 Task: Create a task  Implement a new network security system for a company , assign it to team member softage.2@softage.net in the project AgileFocus and update the status of the task to  On Track  , set the priority of the task to High
Action: Mouse moved to (73, 54)
Screenshot: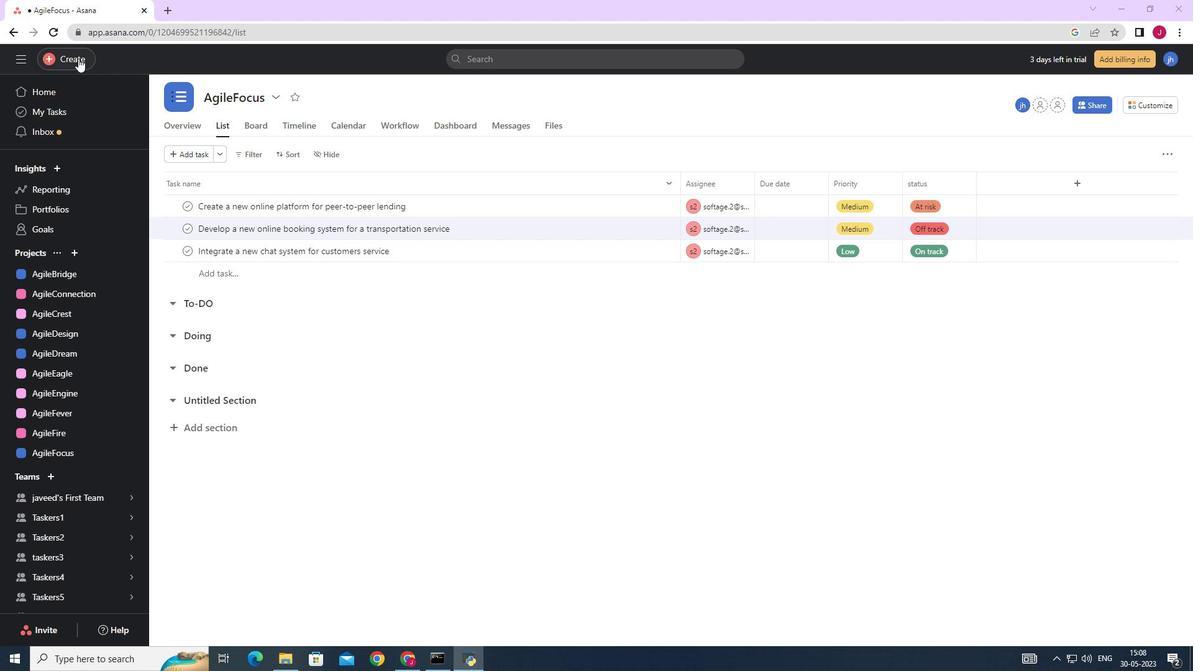 
Action: Mouse pressed left at (73, 54)
Screenshot: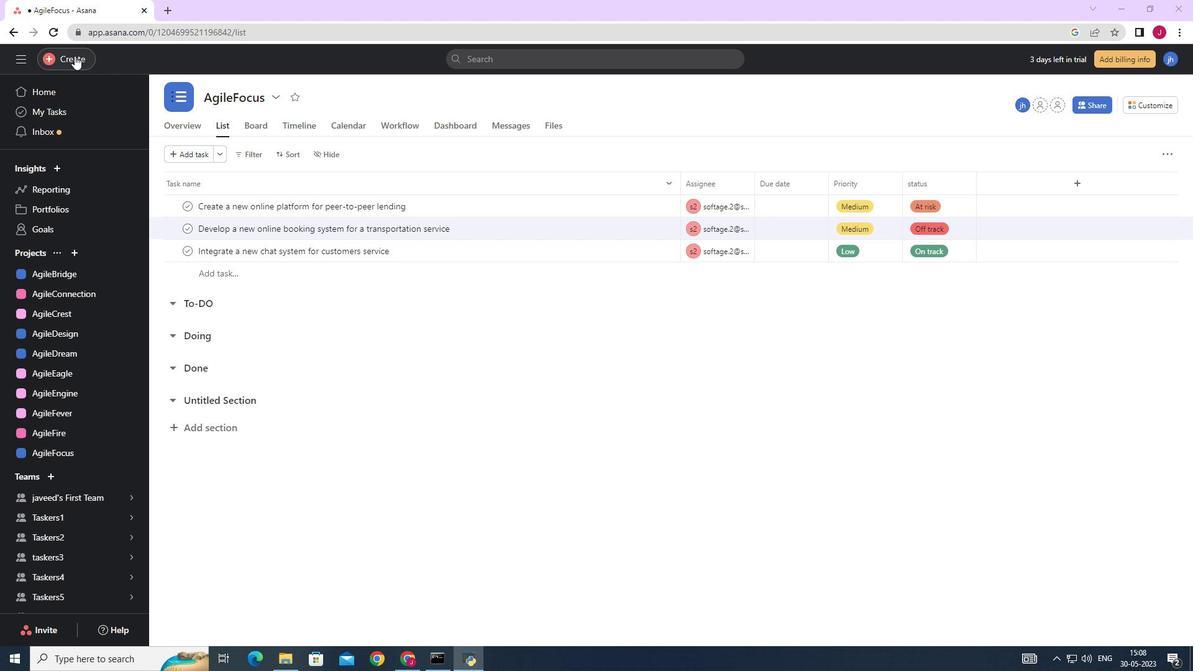
Action: Mouse moved to (169, 64)
Screenshot: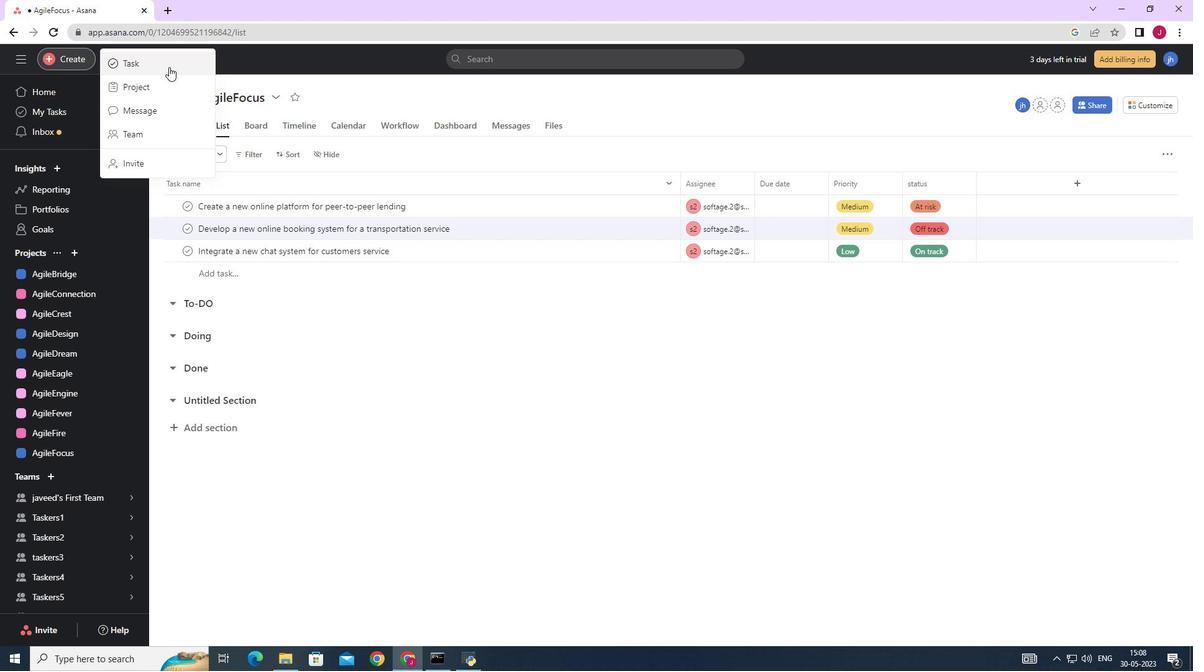 
Action: Mouse pressed left at (169, 64)
Screenshot: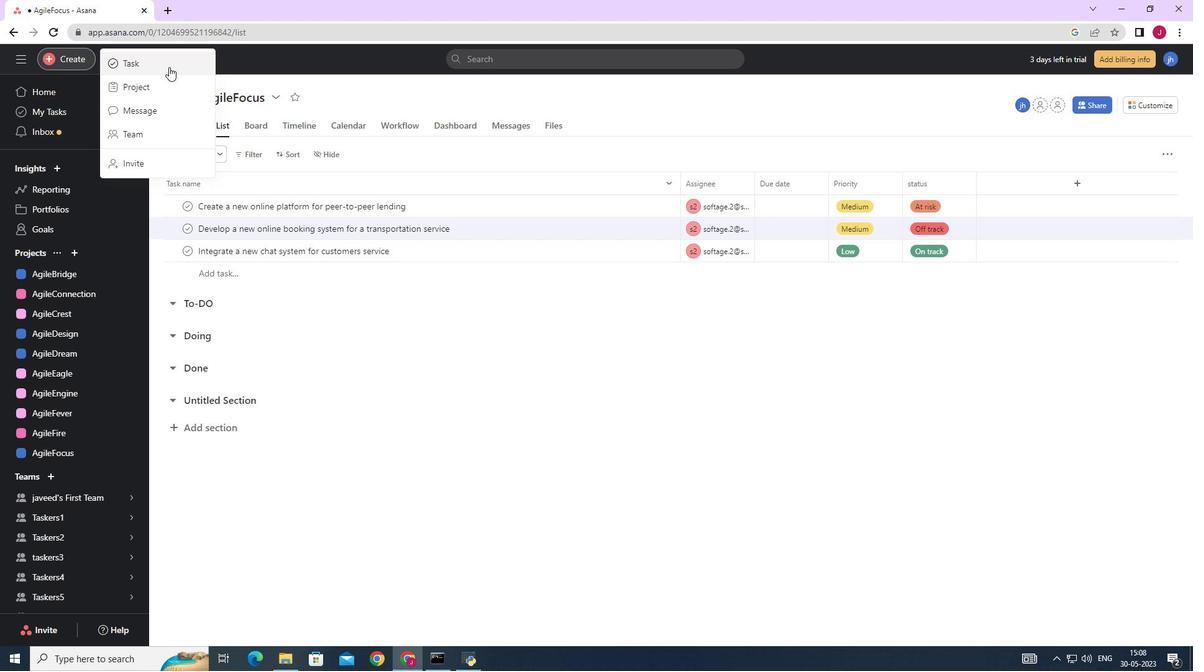 
Action: Mouse moved to (969, 414)
Screenshot: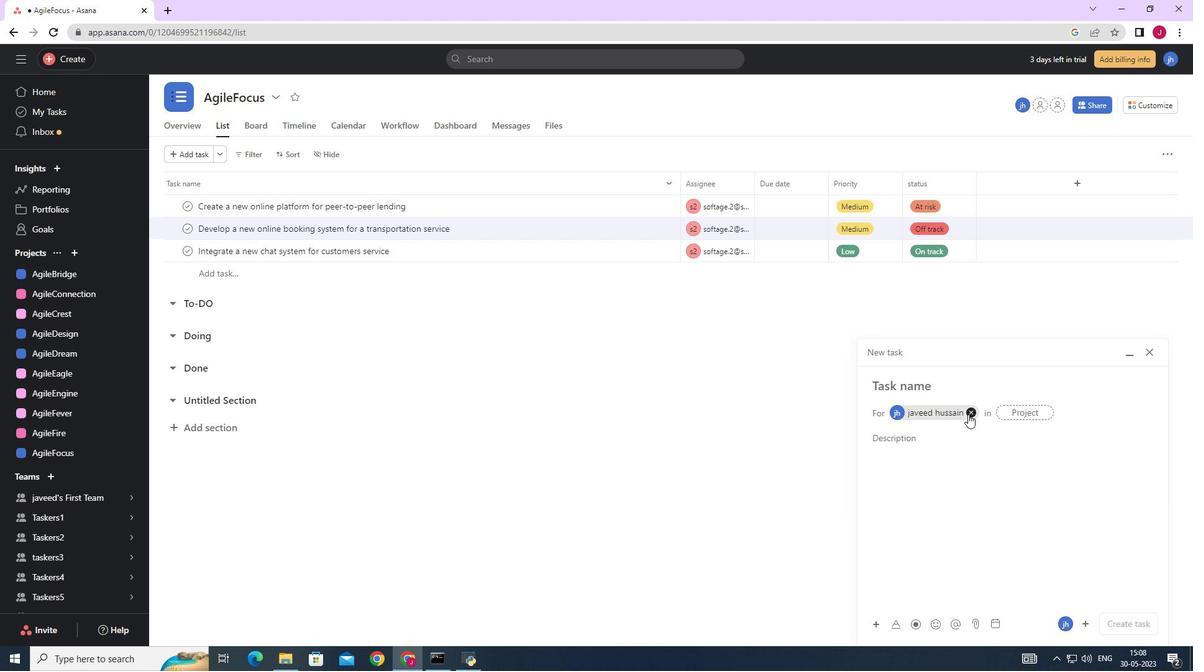 
Action: Mouse pressed left at (969, 414)
Screenshot: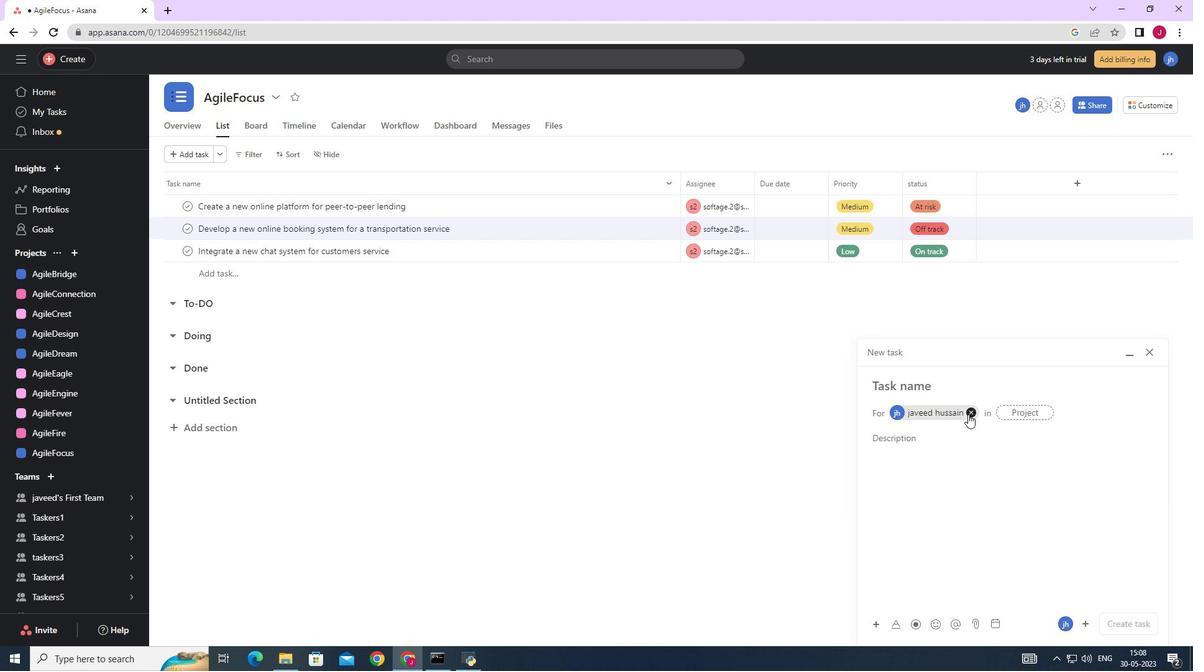 
Action: Mouse moved to (889, 386)
Screenshot: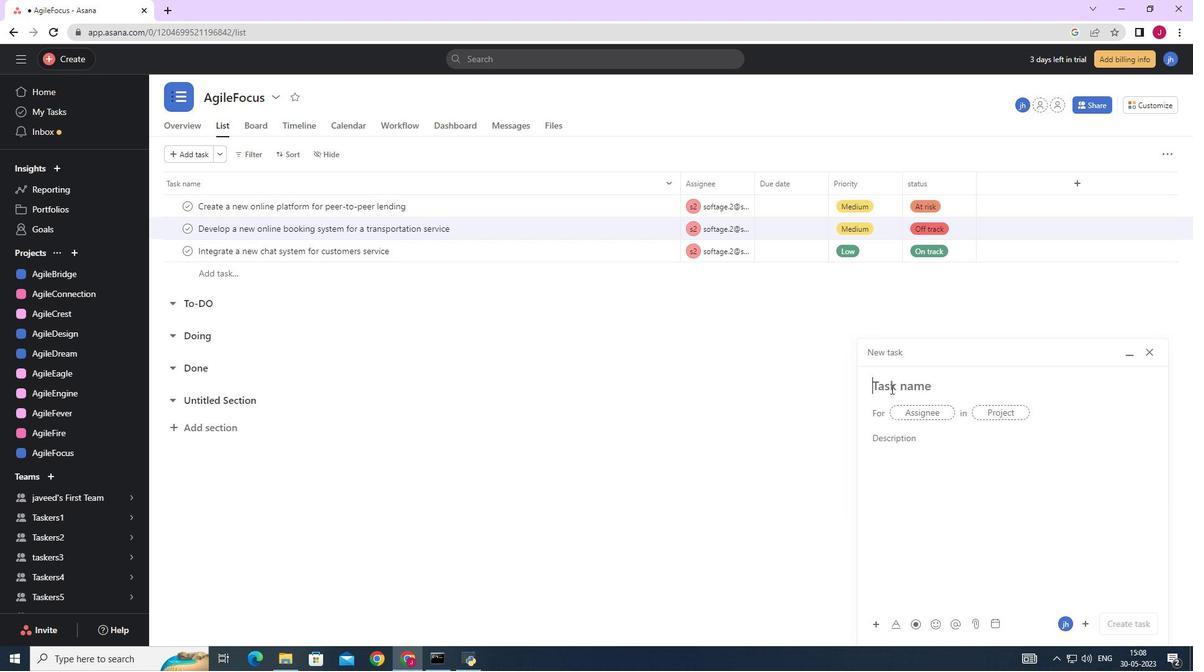 
Action: Mouse pressed left at (889, 386)
Screenshot: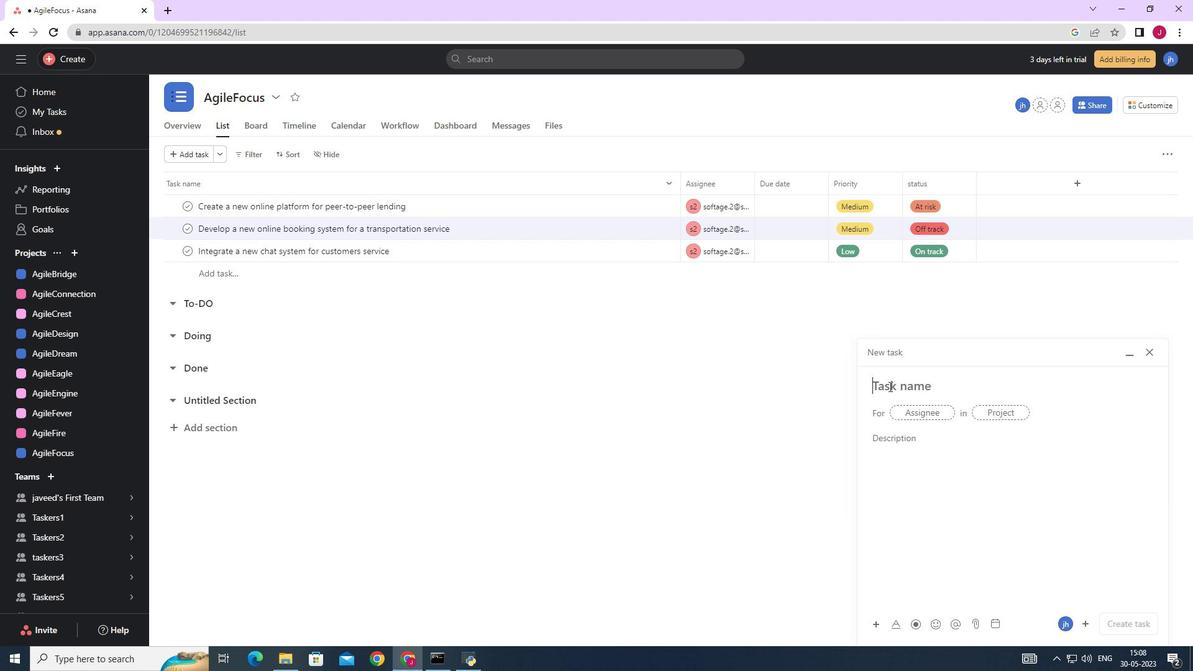 
Action: Key pressed <Key.caps_lock>I<Key.caps_lock>mplement<Key.space>a<Key.space>new<Key.space>network<Key.space>security<Key.space>system<Key.space>for<Key.space>a<Key.space>company<Key.space>
Screenshot: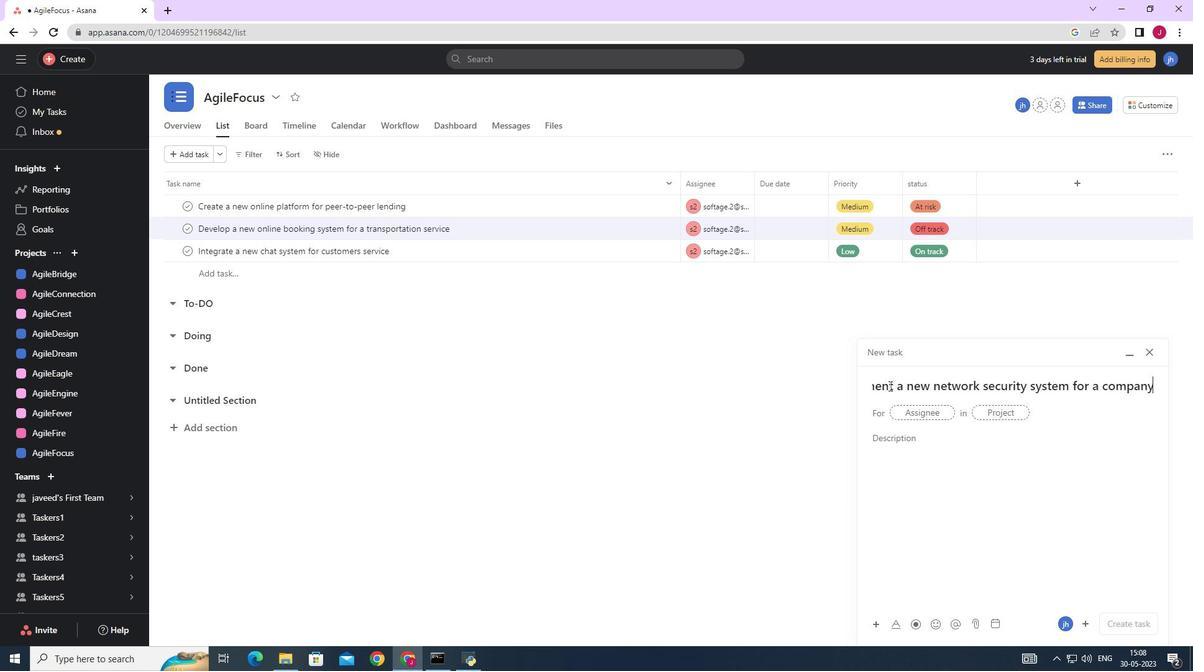 
Action: Mouse moved to (929, 411)
Screenshot: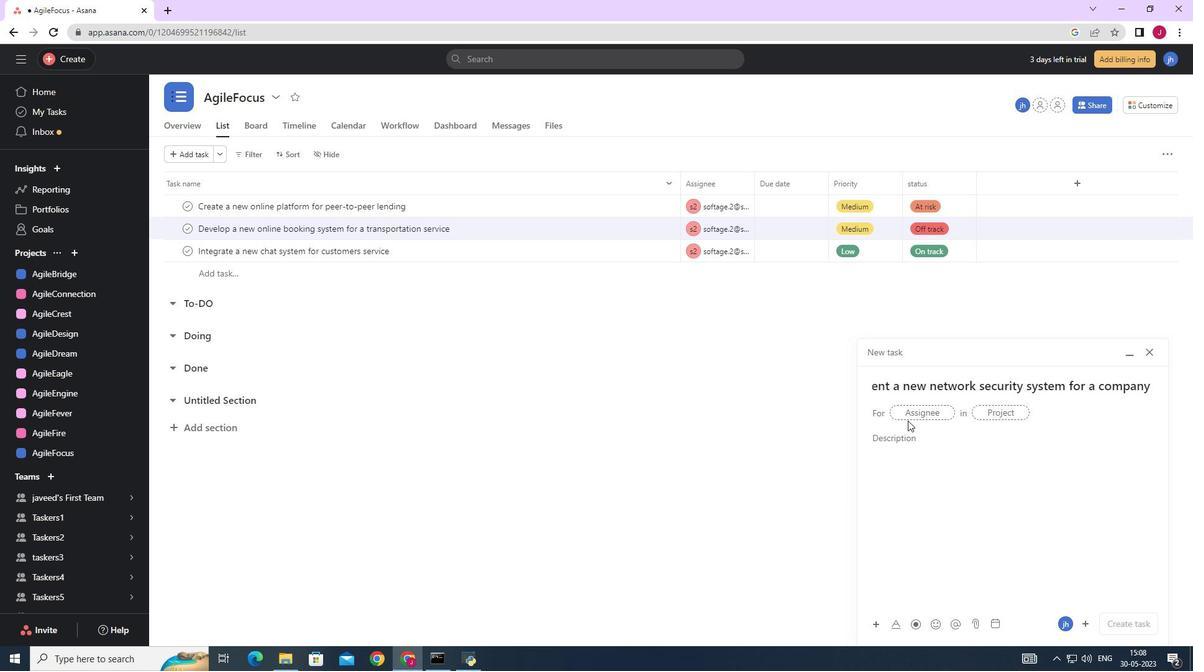 
Action: Mouse pressed left at (929, 411)
Screenshot: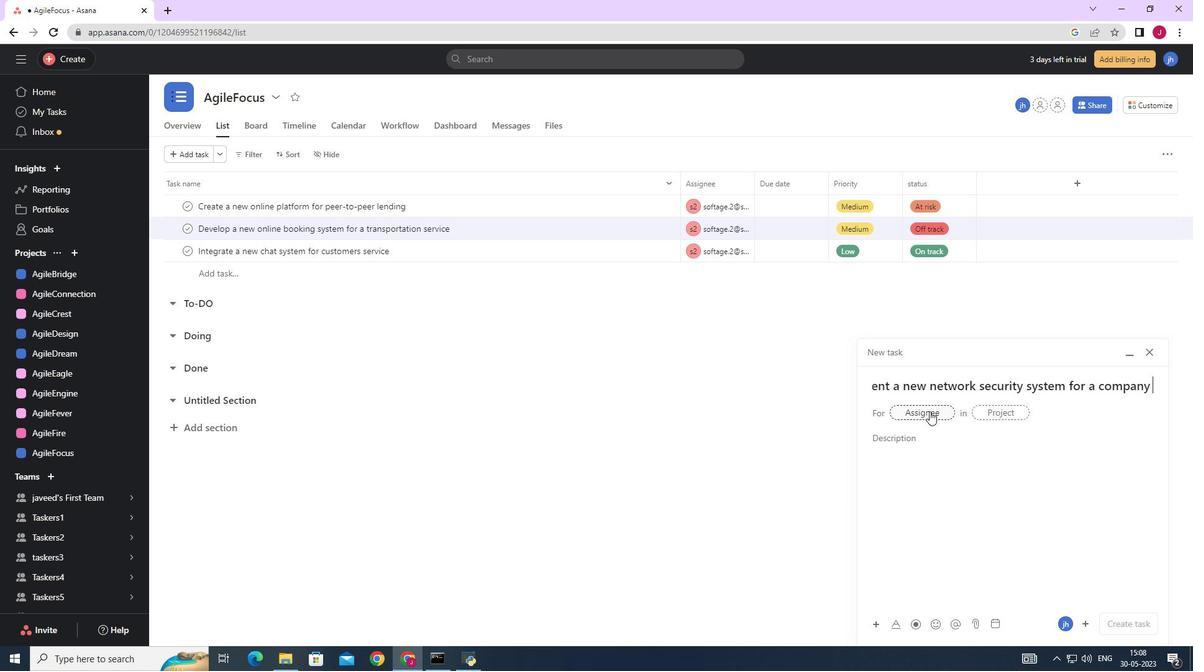 
Action: Key pressed softage.2
Screenshot: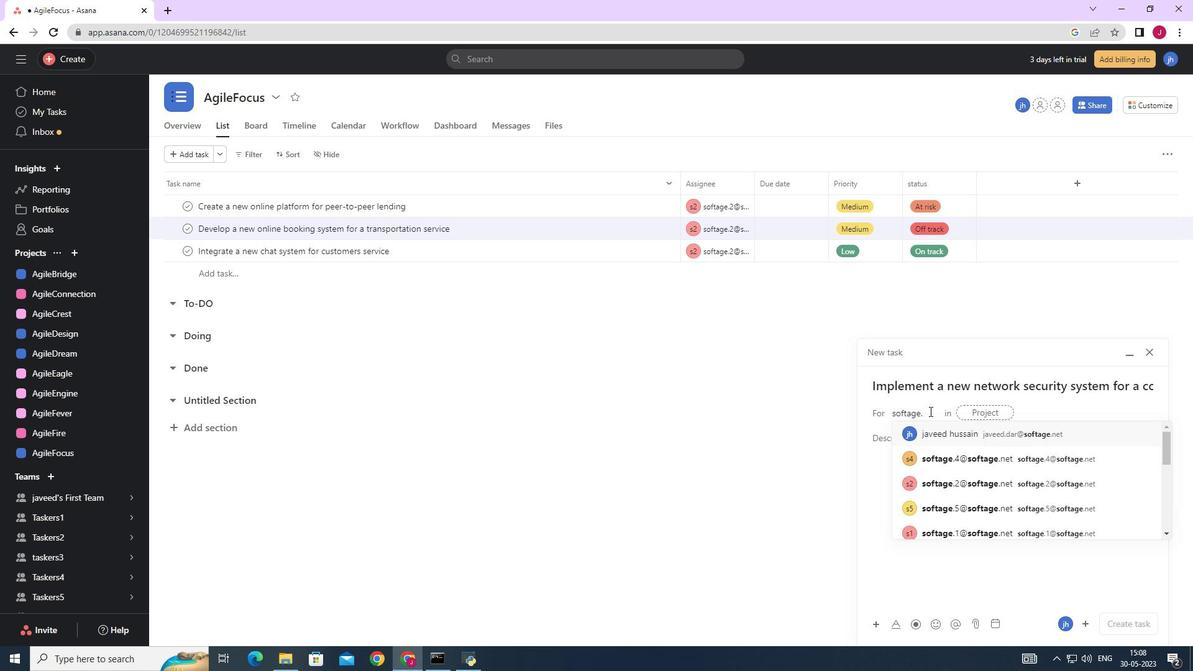 
Action: Mouse moved to (975, 431)
Screenshot: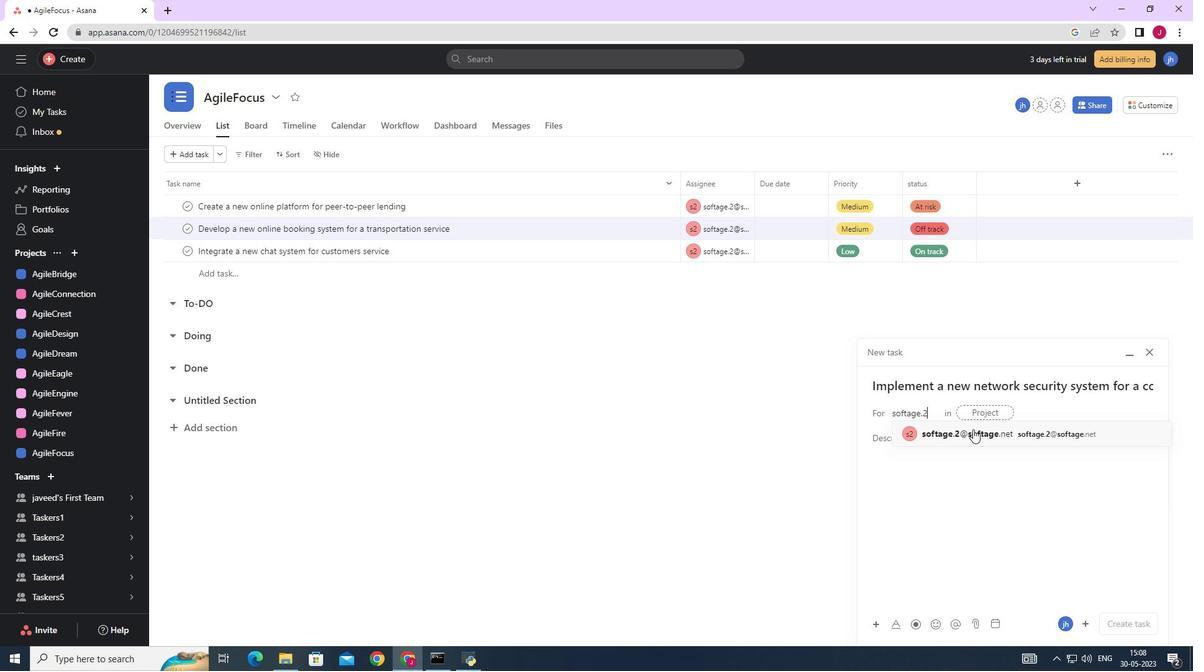 
Action: Mouse pressed left at (975, 431)
Screenshot: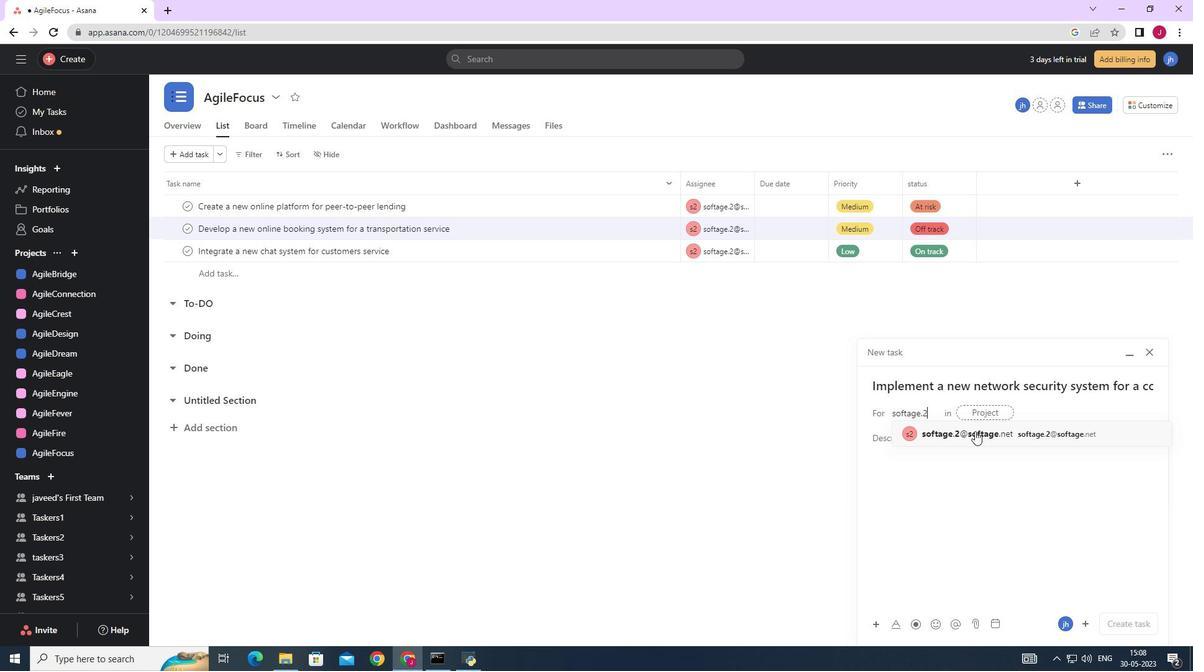 
Action: Mouse moved to (769, 432)
Screenshot: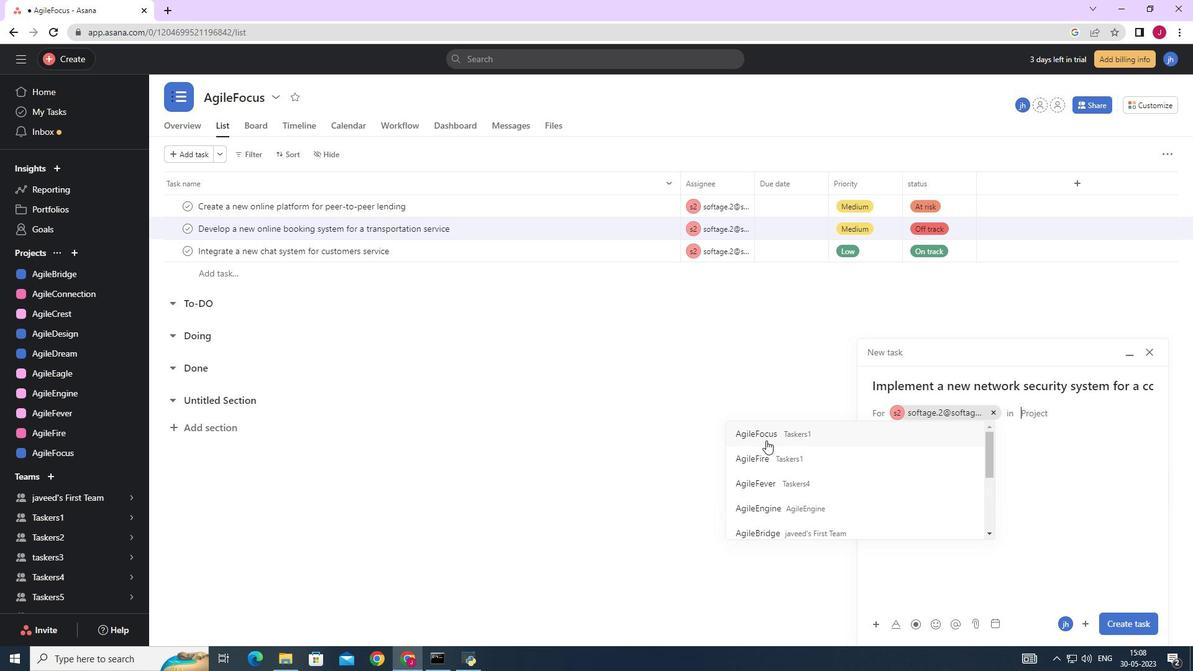
Action: Mouse pressed left at (769, 432)
Screenshot: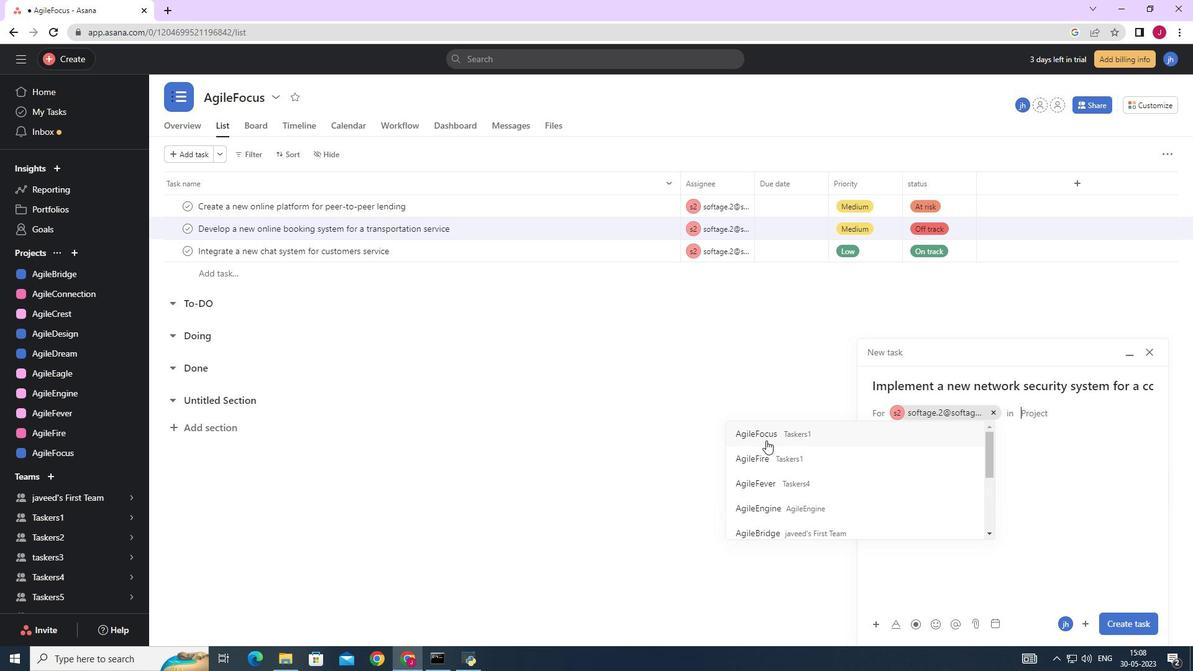 
Action: Mouse moved to (931, 445)
Screenshot: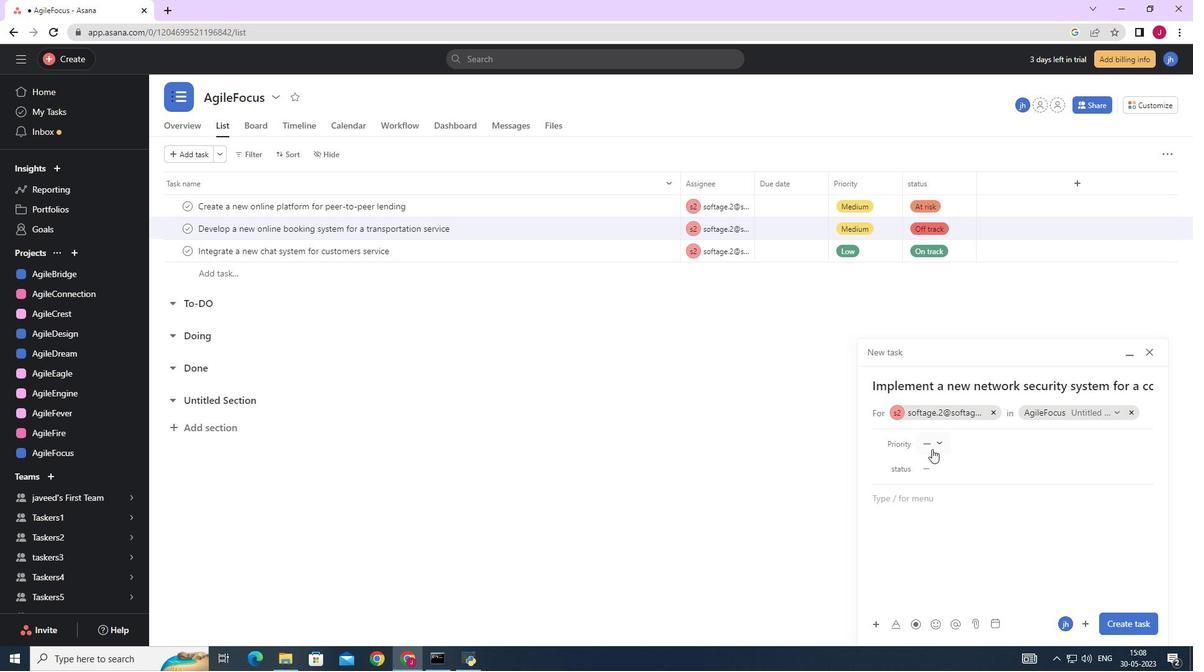 
Action: Mouse pressed left at (931, 445)
Screenshot: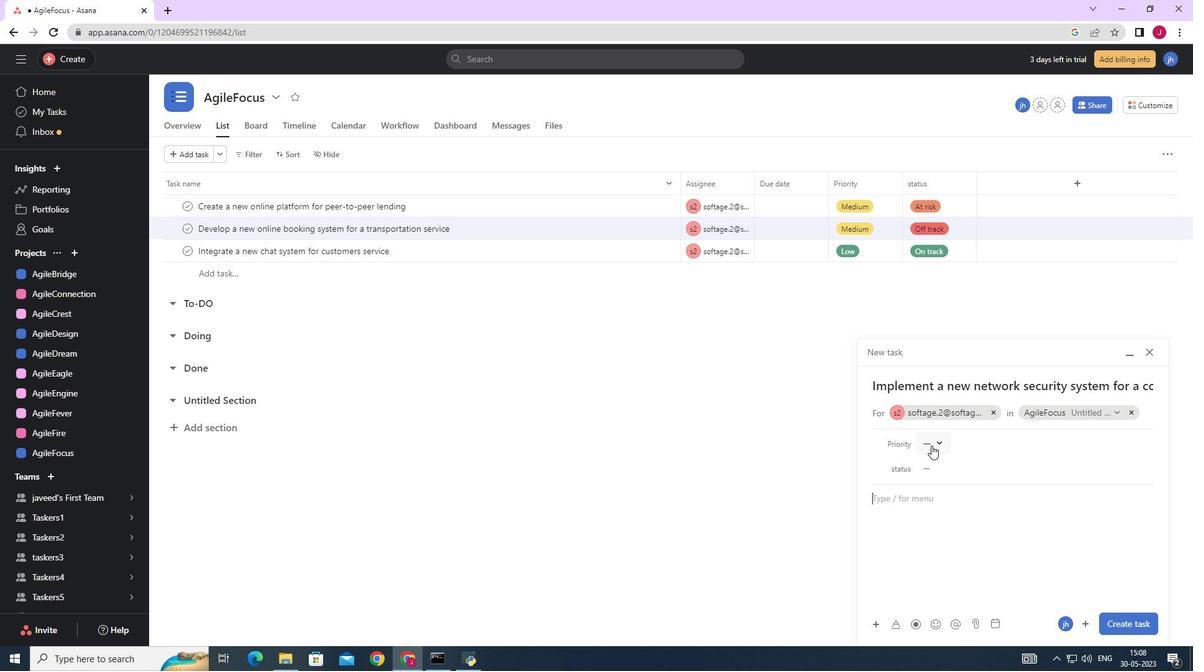 
Action: Mouse moved to (954, 481)
Screenshot: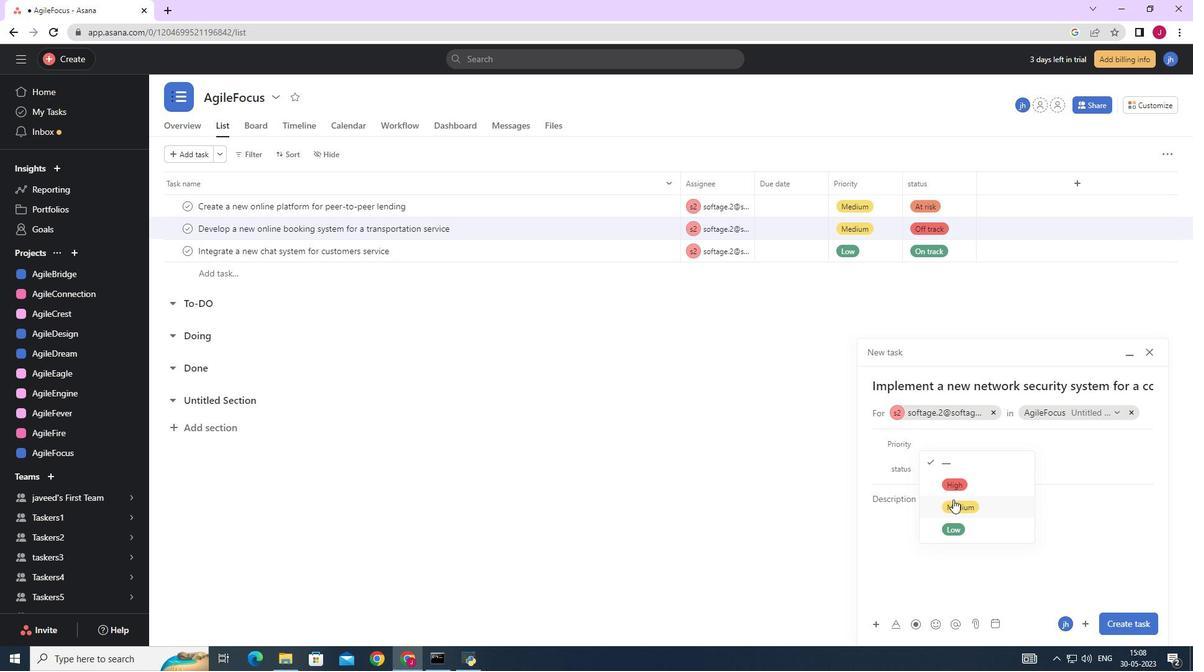 
Action: Mouse pressed left at (954, 481)
Screenshot: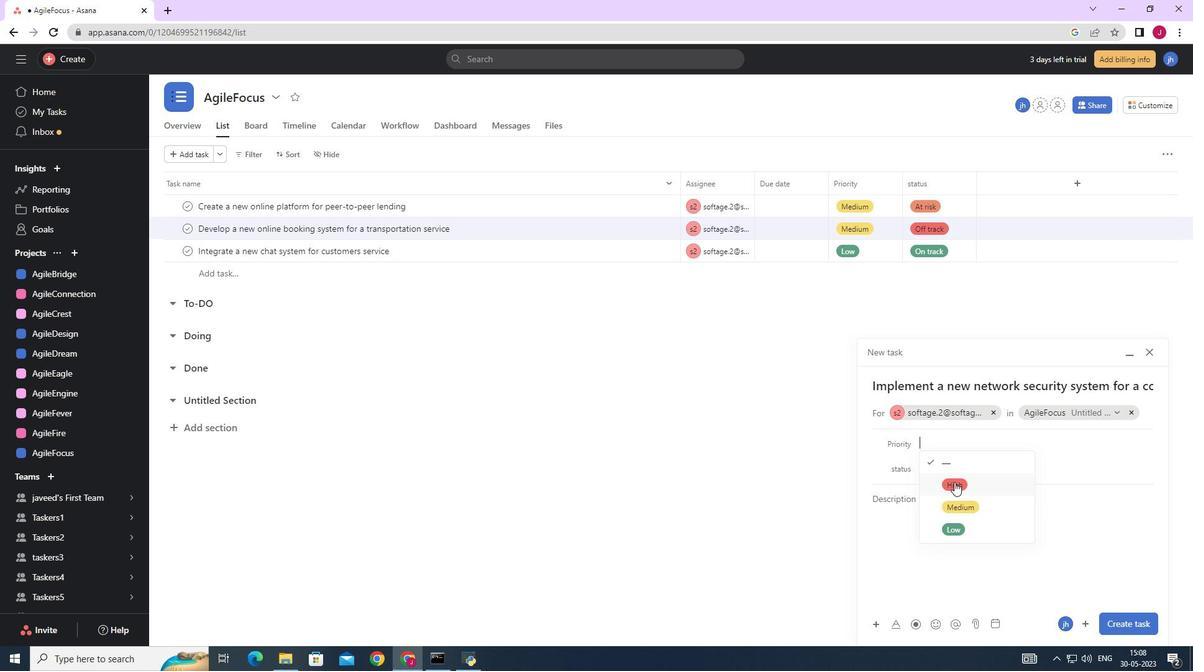 
Action: Mouse moved to (936, 468)
Screenshot: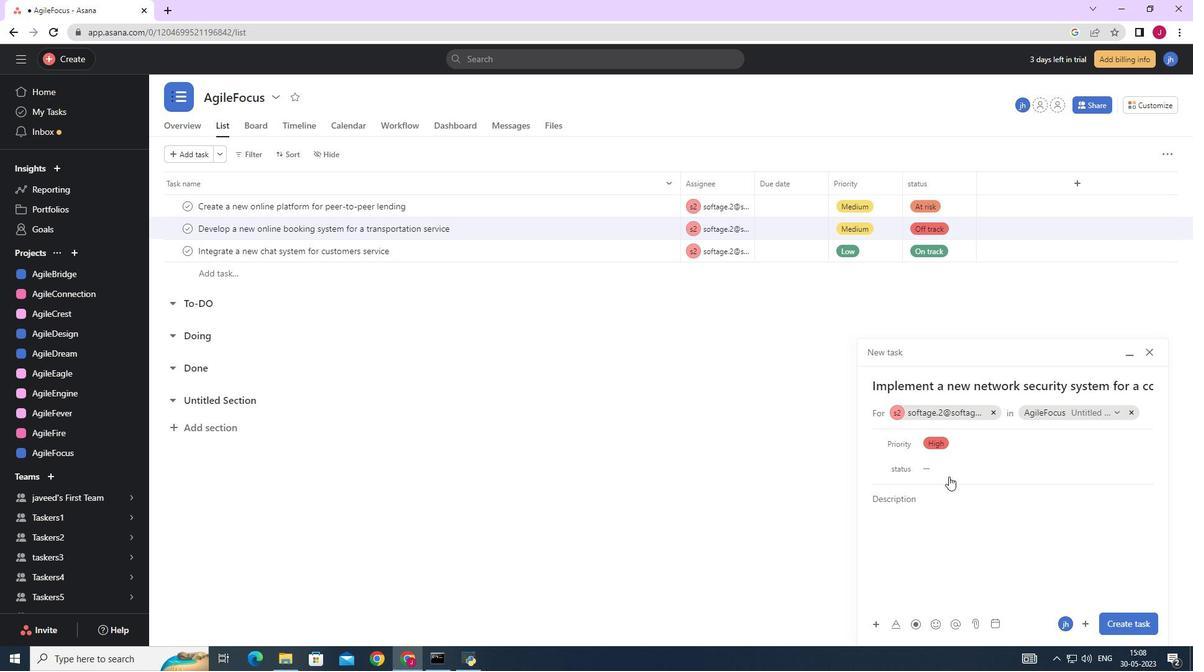 
Action: Mouse pressed left at (936, 468)
Screenshot: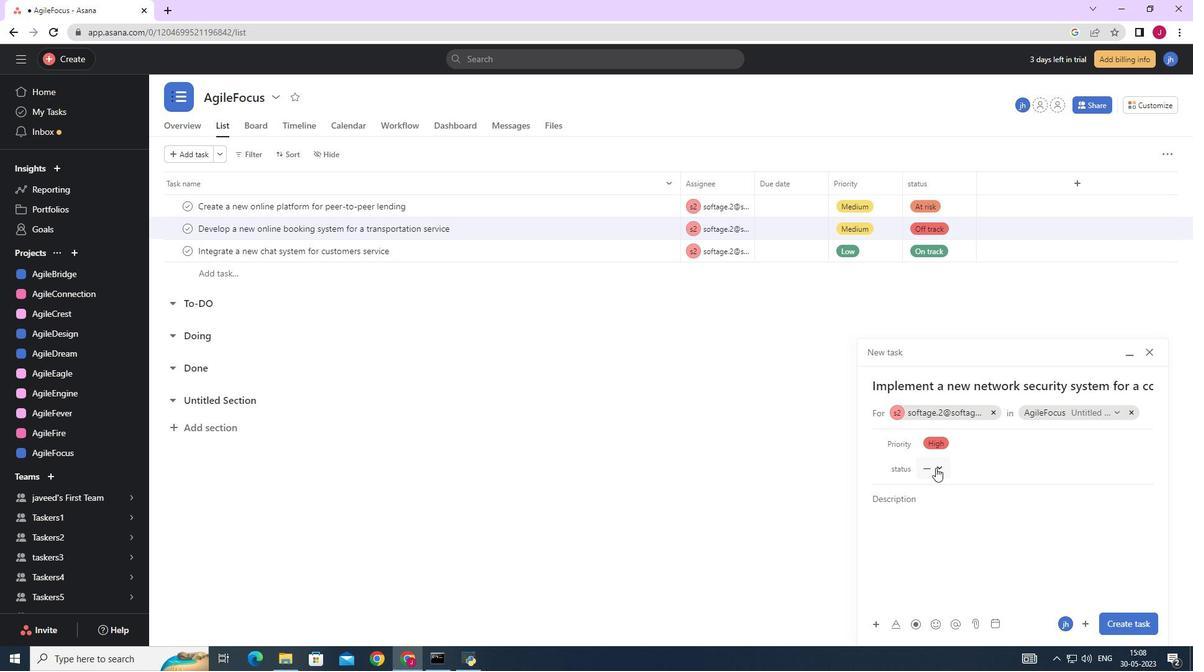 
Action: Mouse moved to (962, 570)
Screenshot: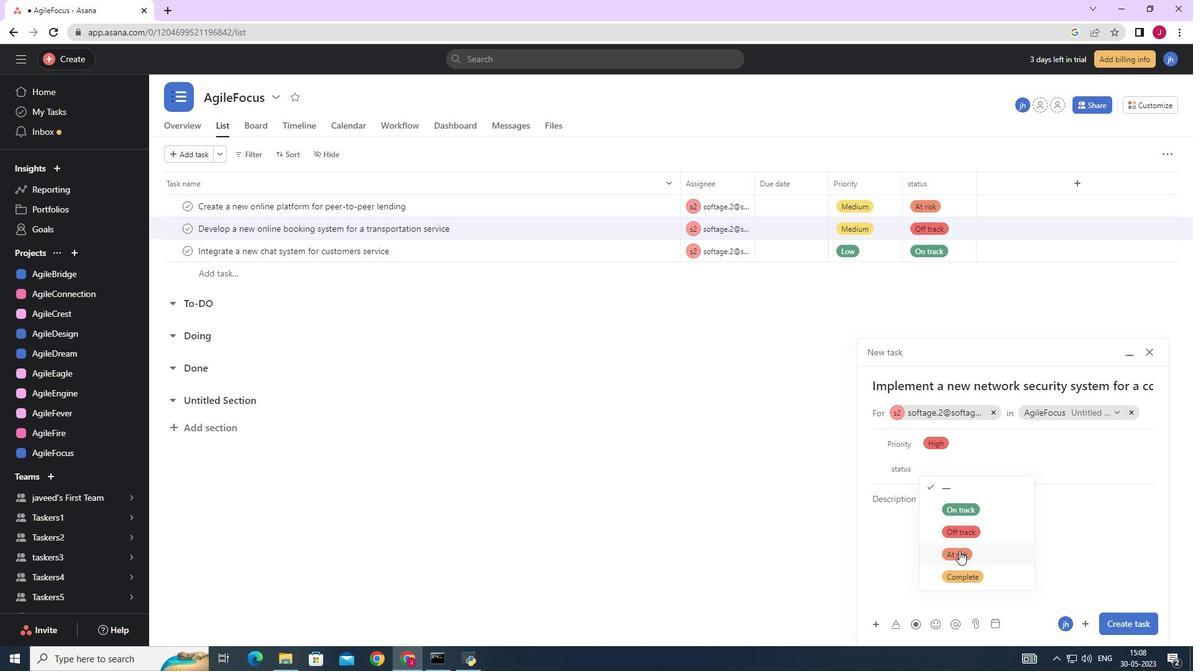 
Action: Mouse pressed left at (962, 570)
Screenshot: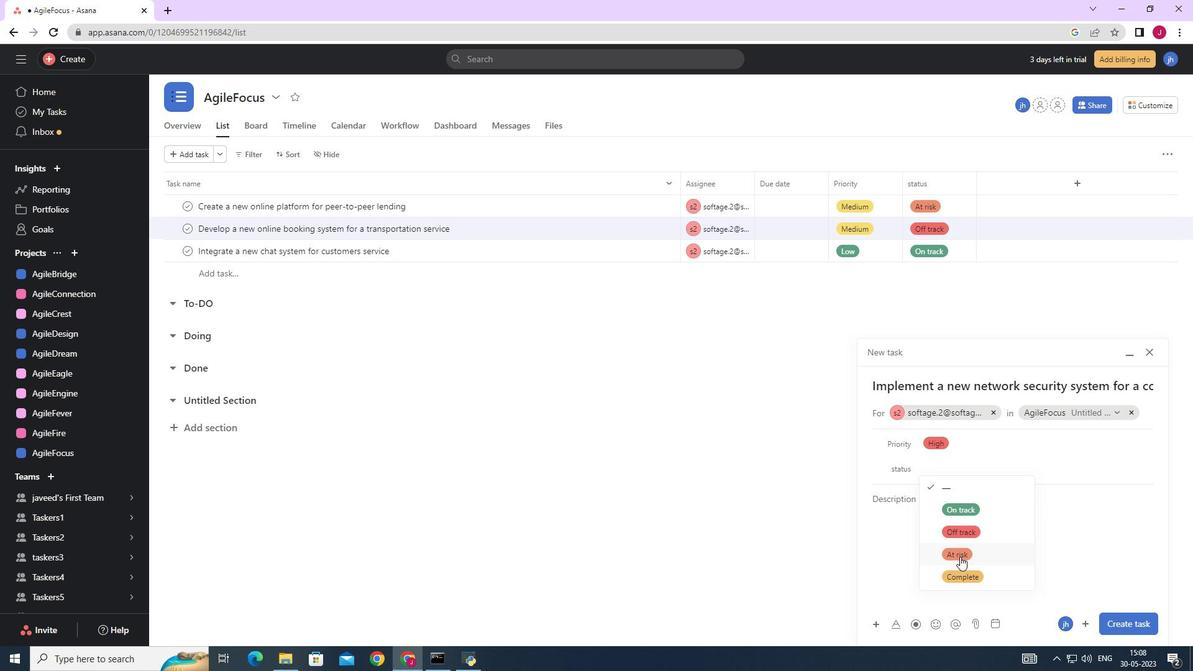 
Action: Mouse moved to (945, 468)
Screenshot: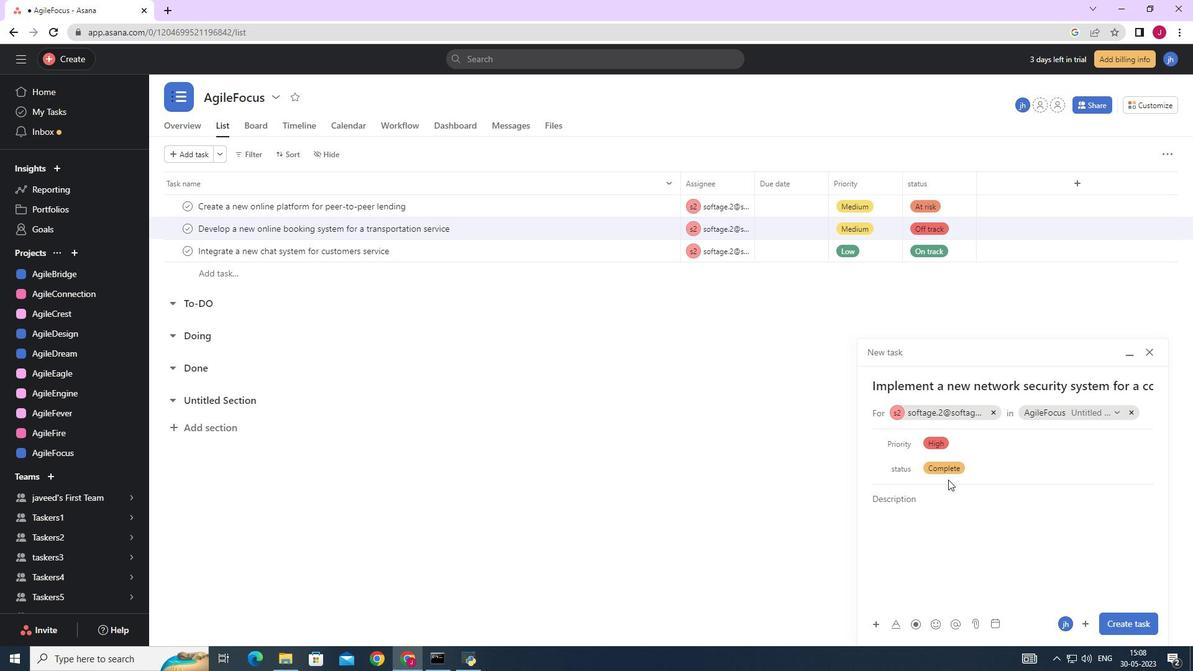 
Action: Mouse pressed left at (945, 468)
Screenshot: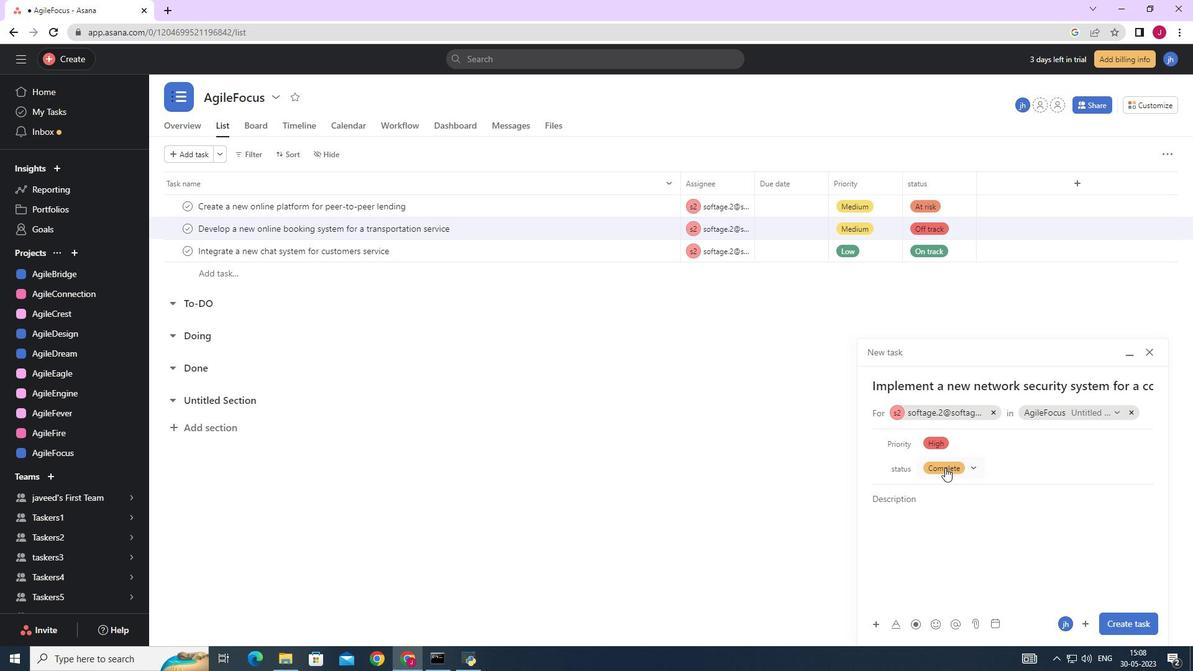 
Action: Mouse moved to (957, 509)
Screenshot: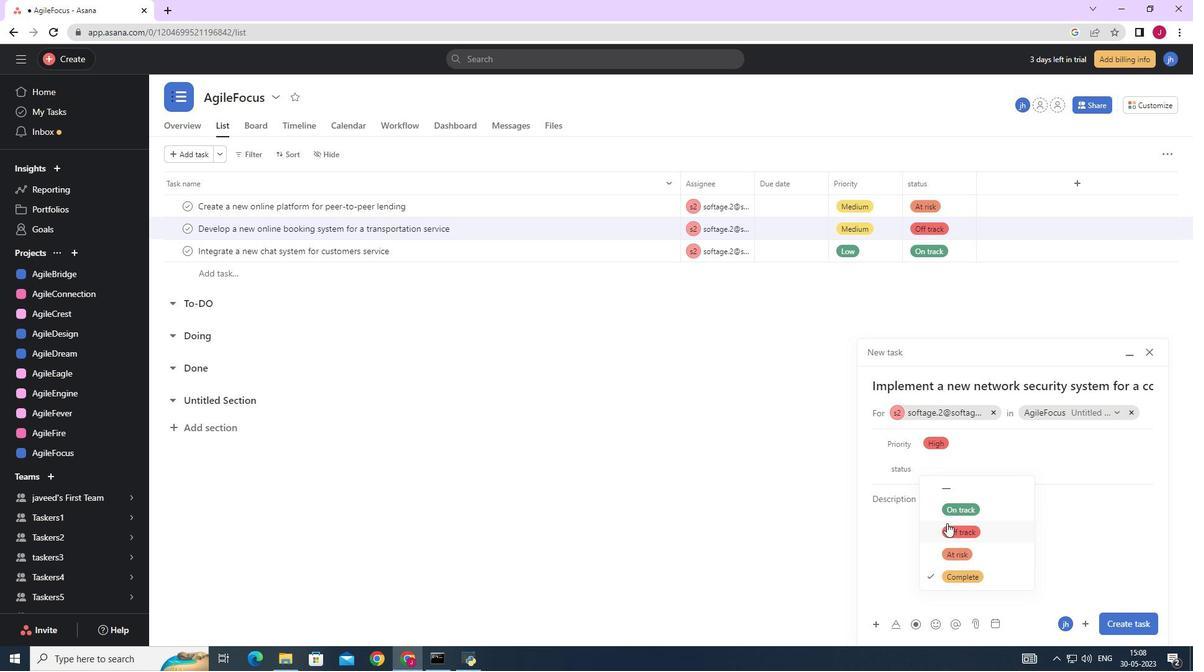 
Action: Mouse pressed left at (957, 509)
Screenshot: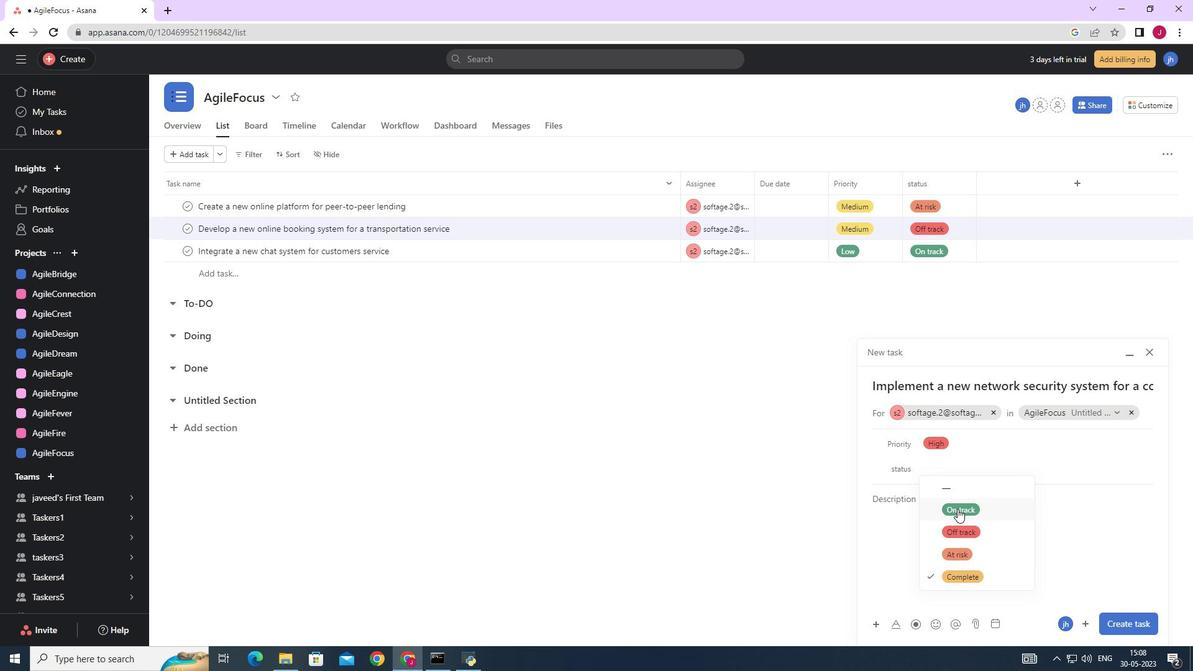 
Action: Mouse moved to (1129, 620)
Screenshot: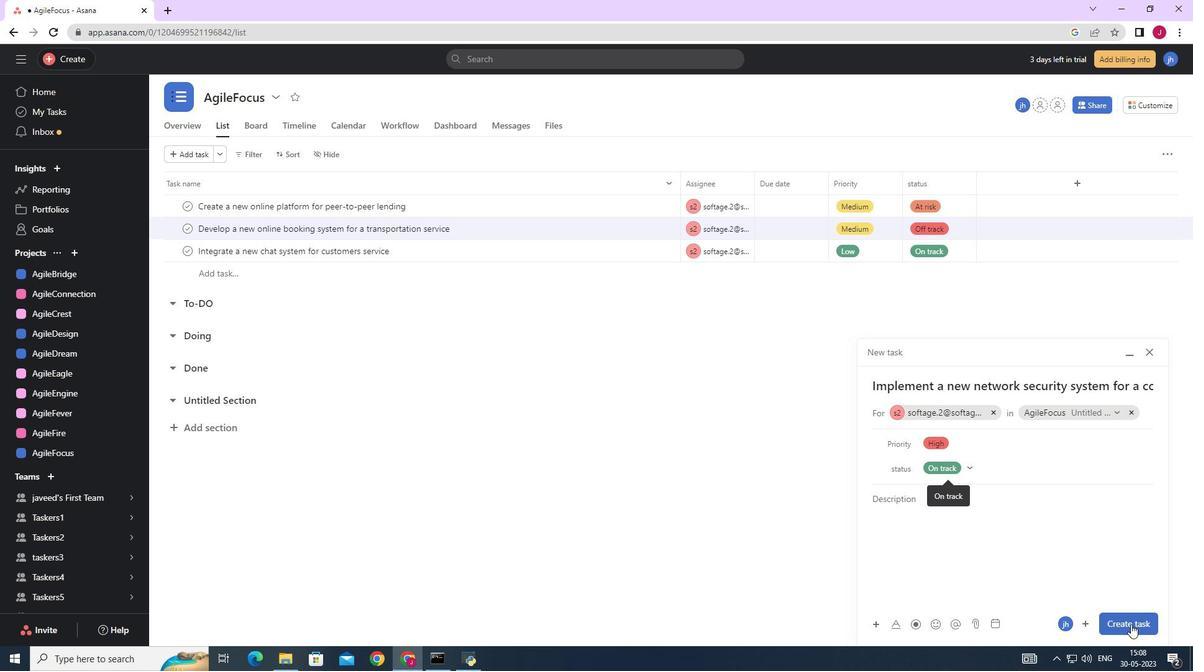 
Action: Mouse pressed left at (1129, 620)
Screenshot: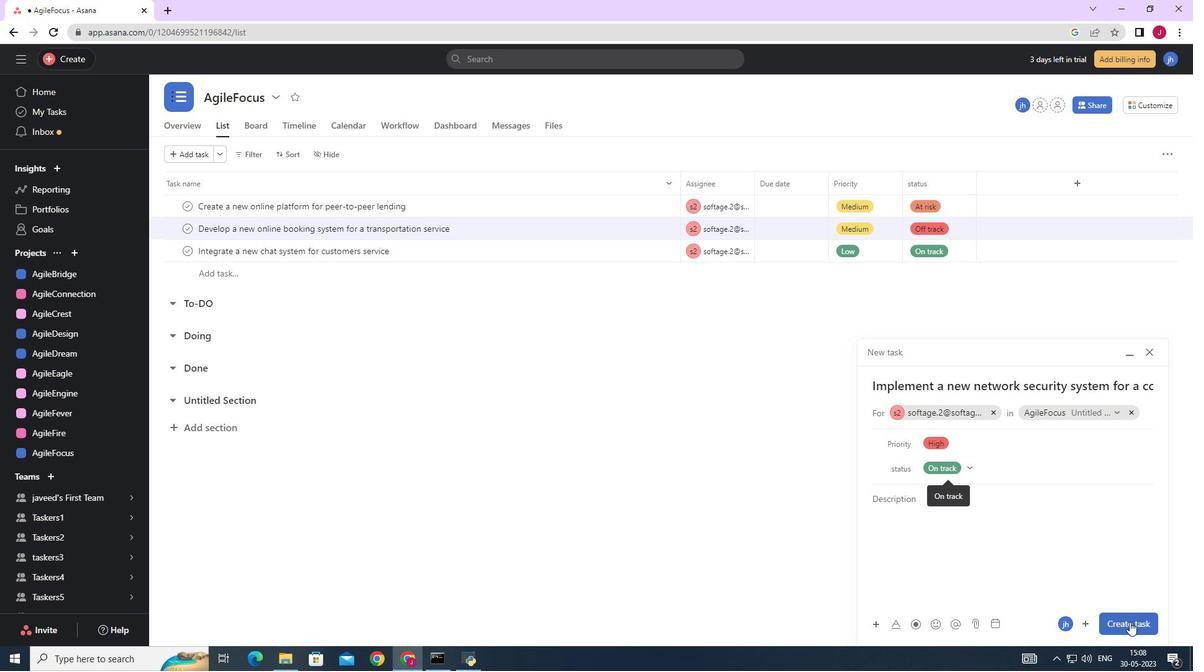 
Action: Mouse moved to (721, 528)
Screenshot: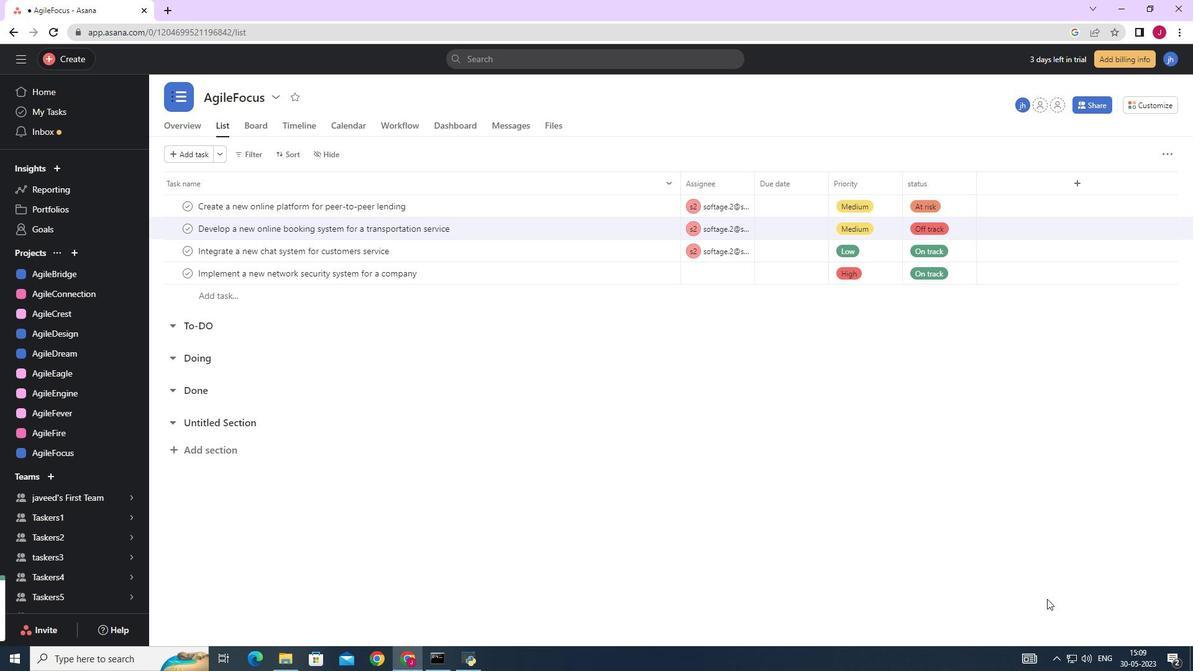 
